Task: Use the formula "FILTER" in spreadsheet "Project protfolio".
Action: Mouse moved to (759, 114)
Screenshot: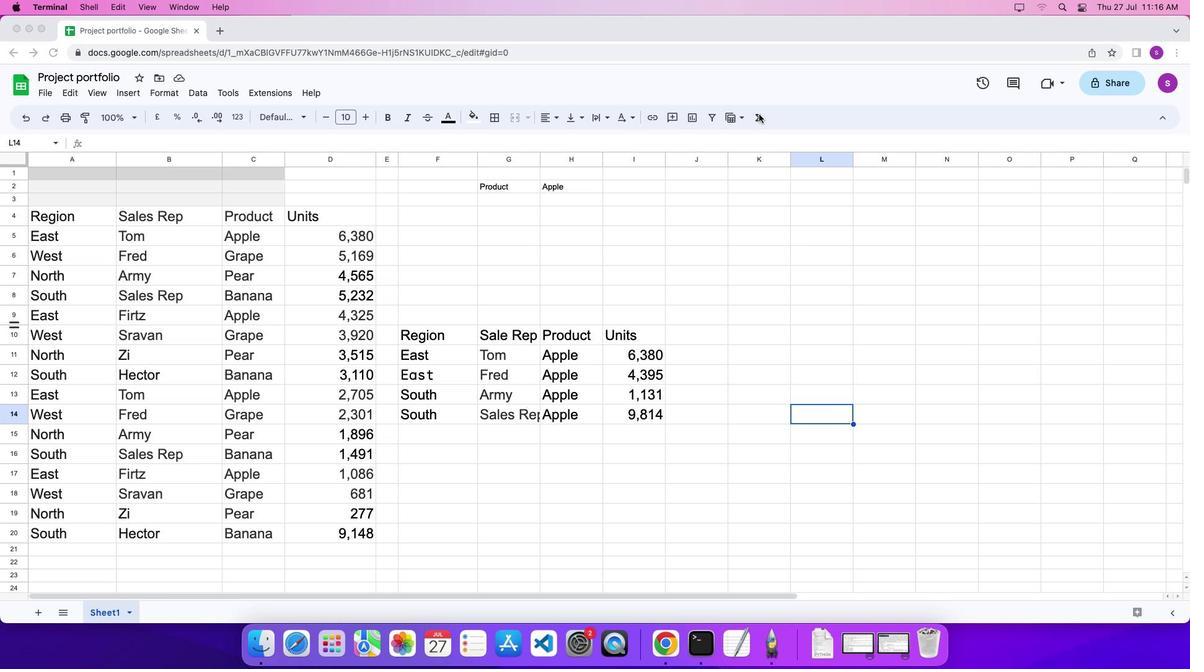 
Action: Mouse pressed left at (759, 114)
Screenshot: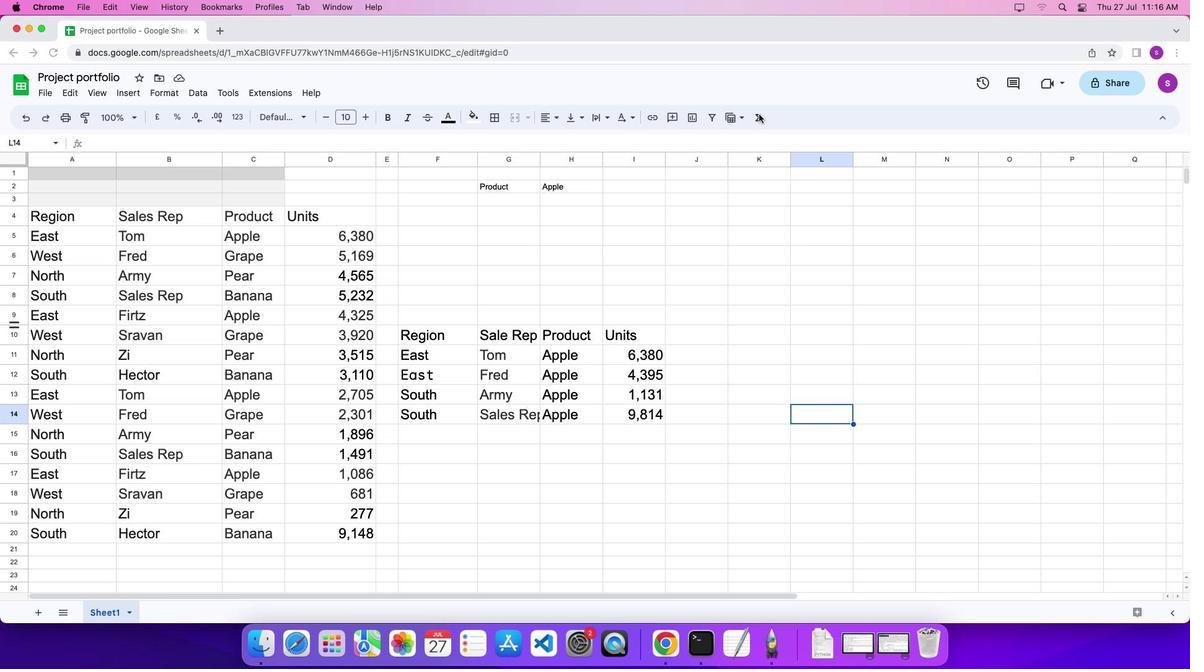 
Action: Mouse moved to (761, 115)
Screenshot: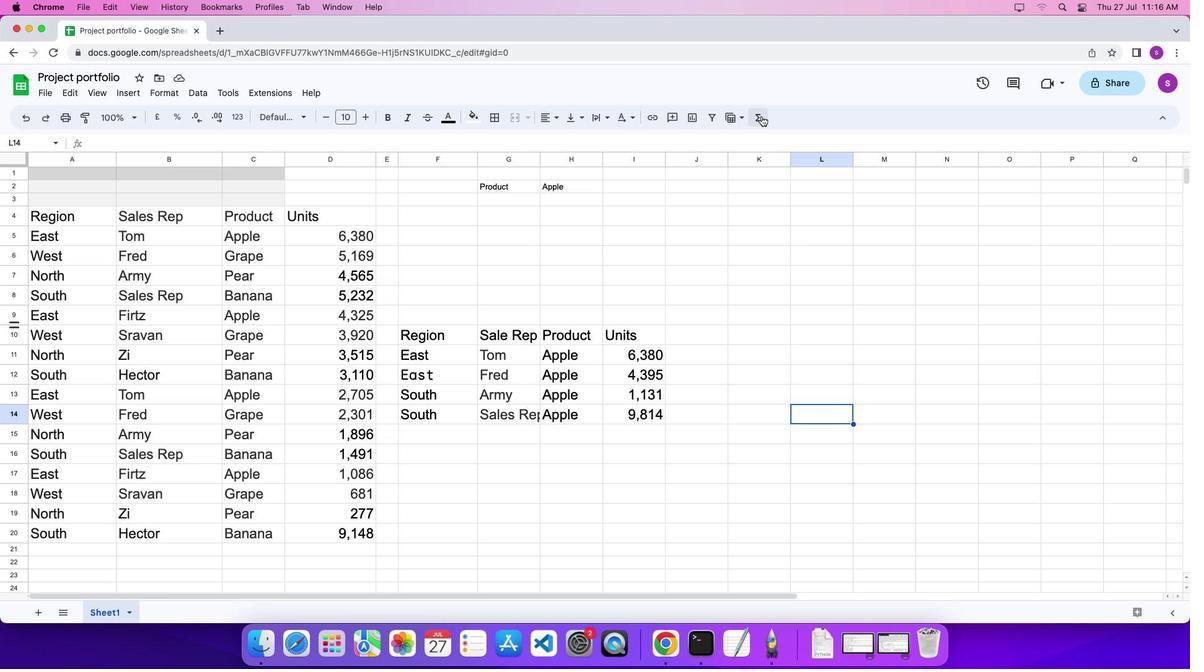 
Action: Mouse pressed left at (761, 115)
Screenshot: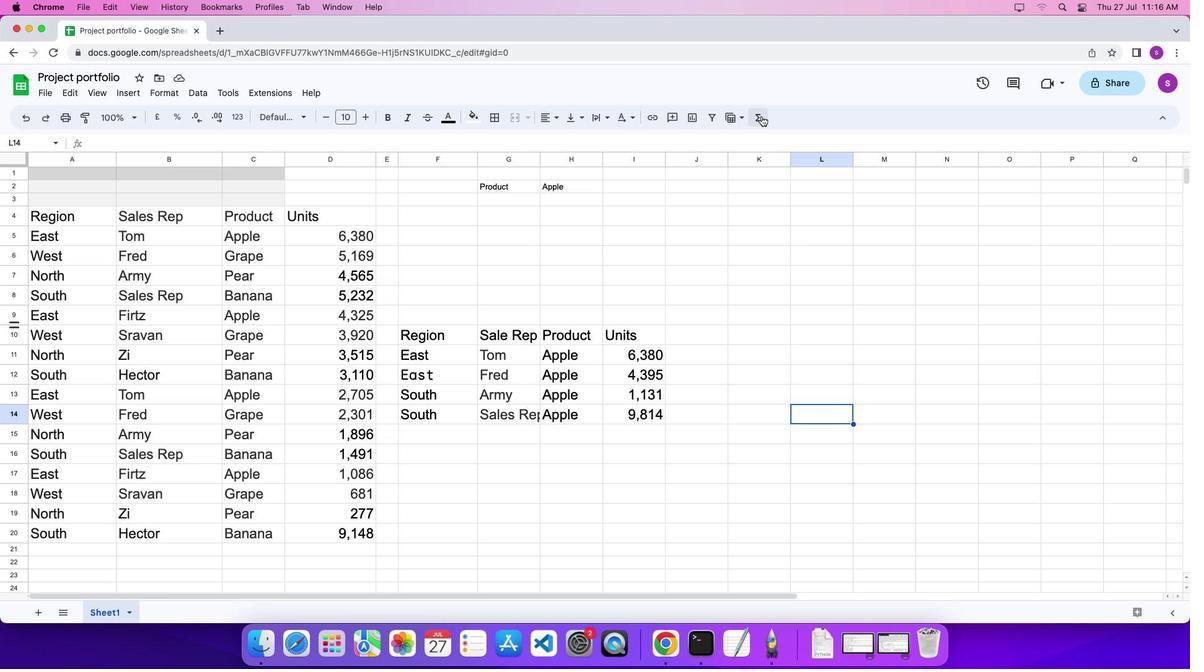 
Action: Mouse moved to (952, 603)
Screenshot: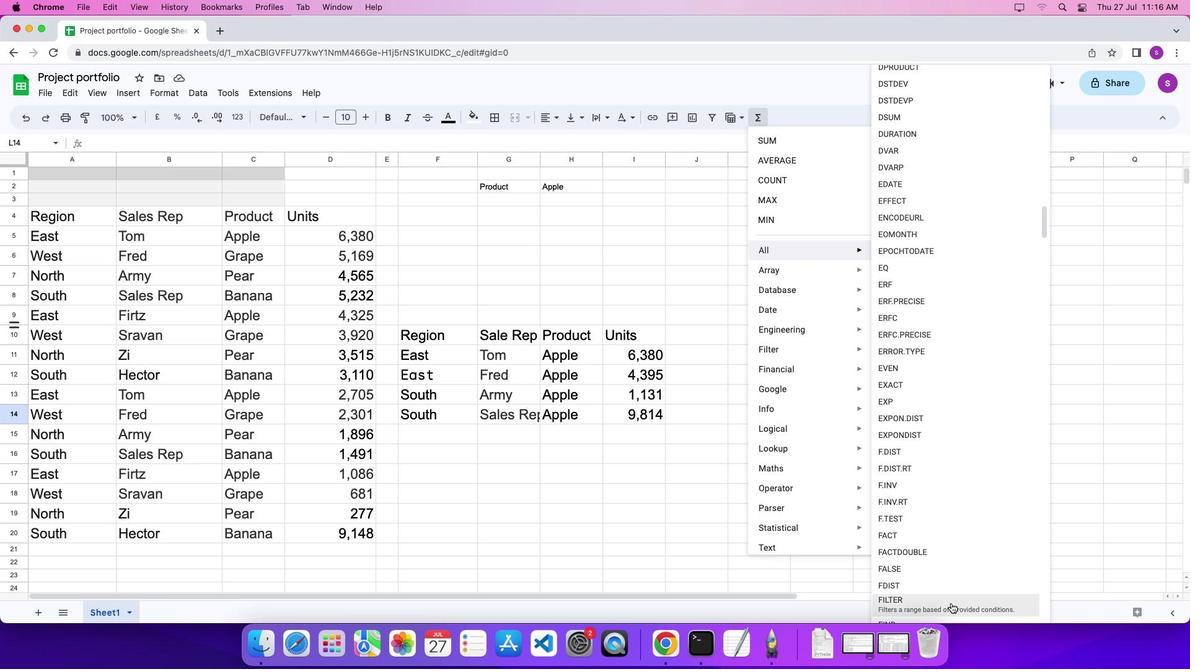 
Action: Mouse pressed left at (952, 603)
Screenshot: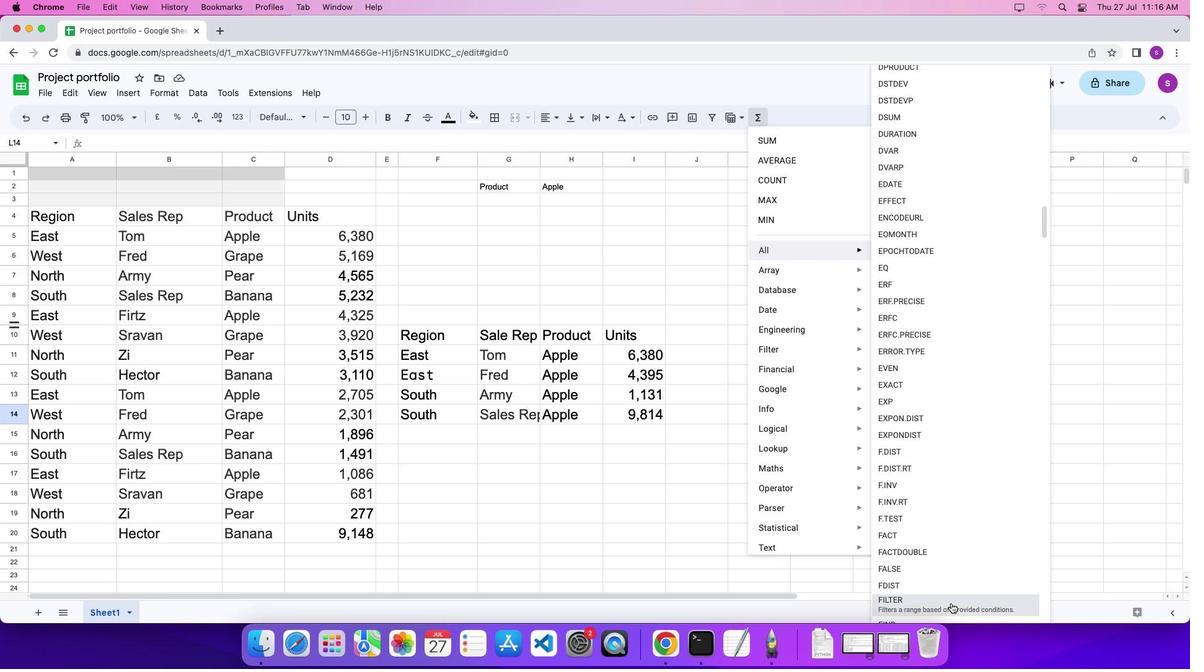 
Action: Mouse moved to (45, 234)
Screenshot: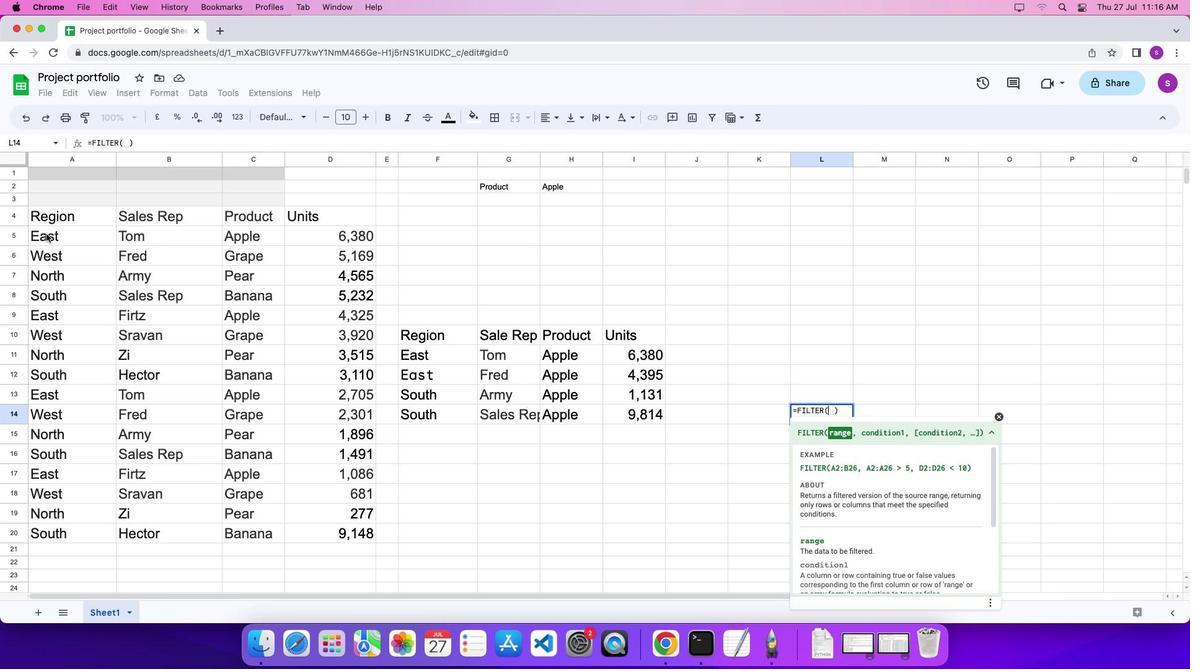 
Action: Mouse pressed left at (45, 234)
Screenshot: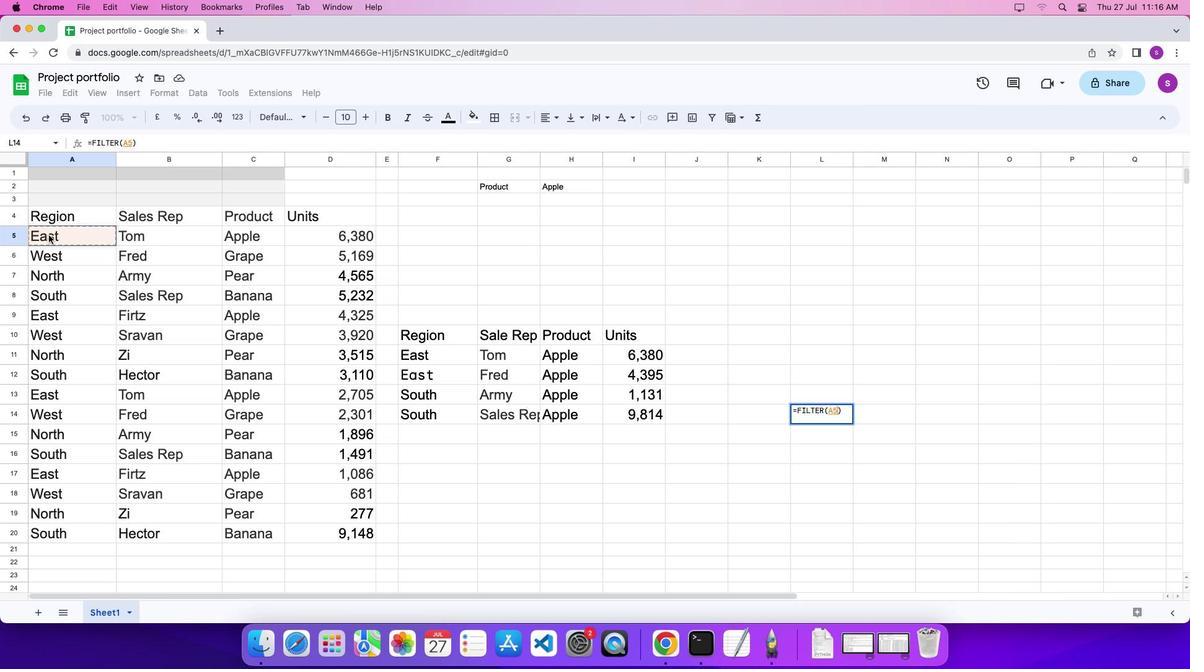 
Action: Mouse moved to (339, 527)
Screenshot: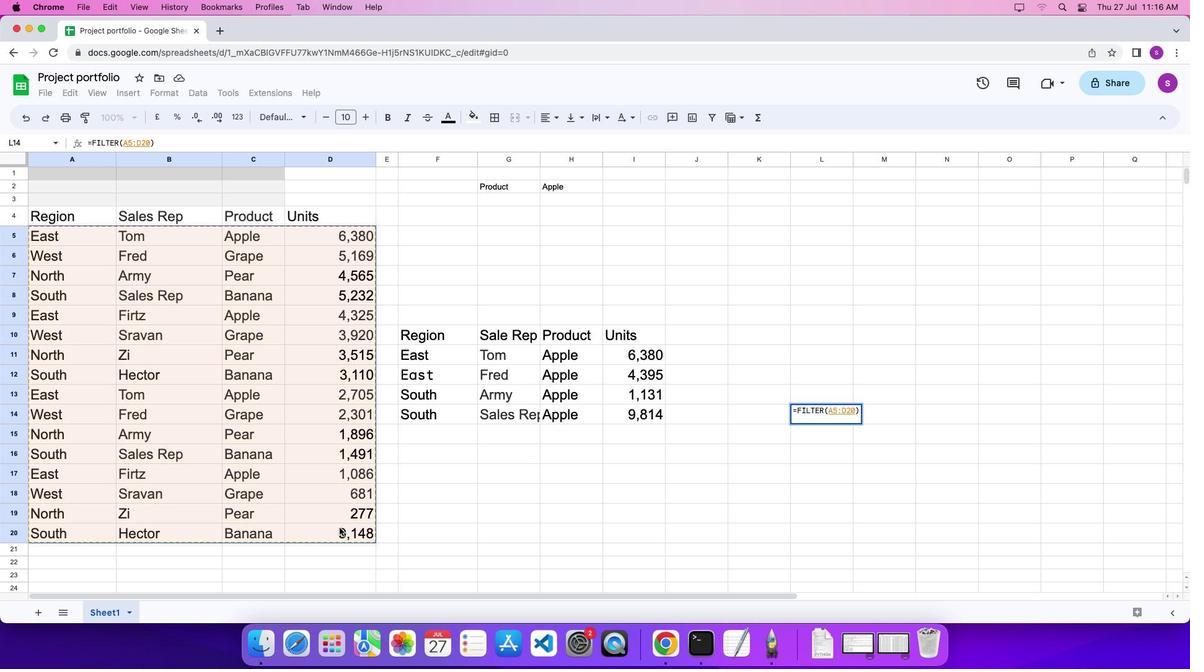
Action: Key pressed ','
Screenshot: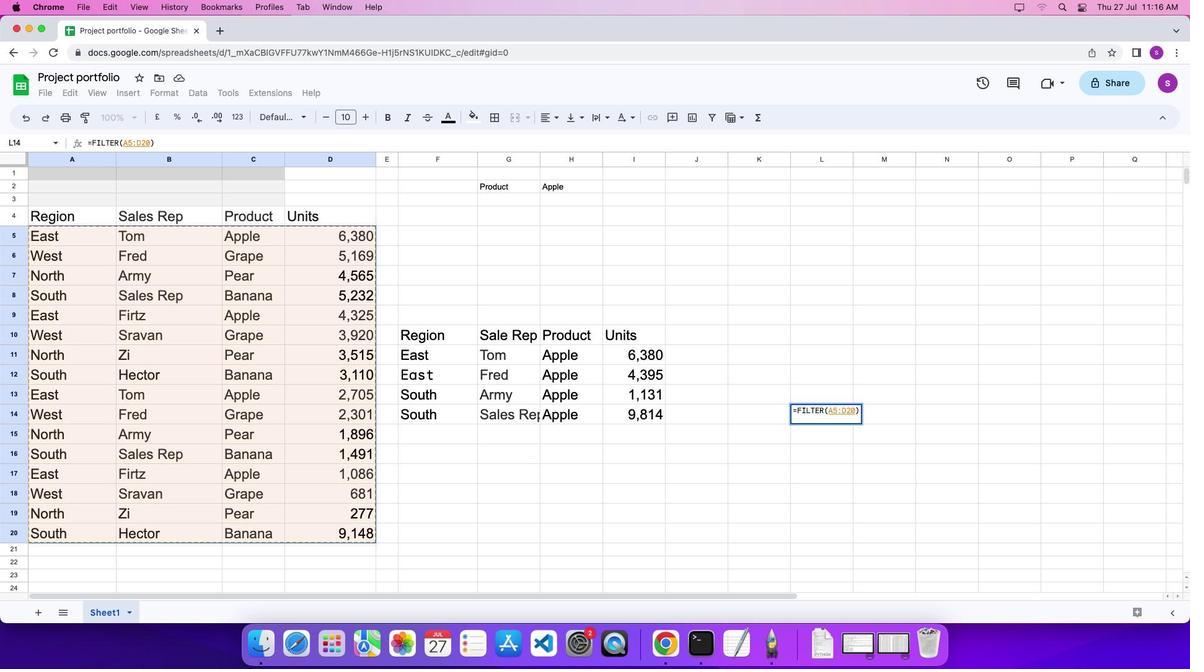 
Action: Mouse moved to (239, 231)
Screenshot: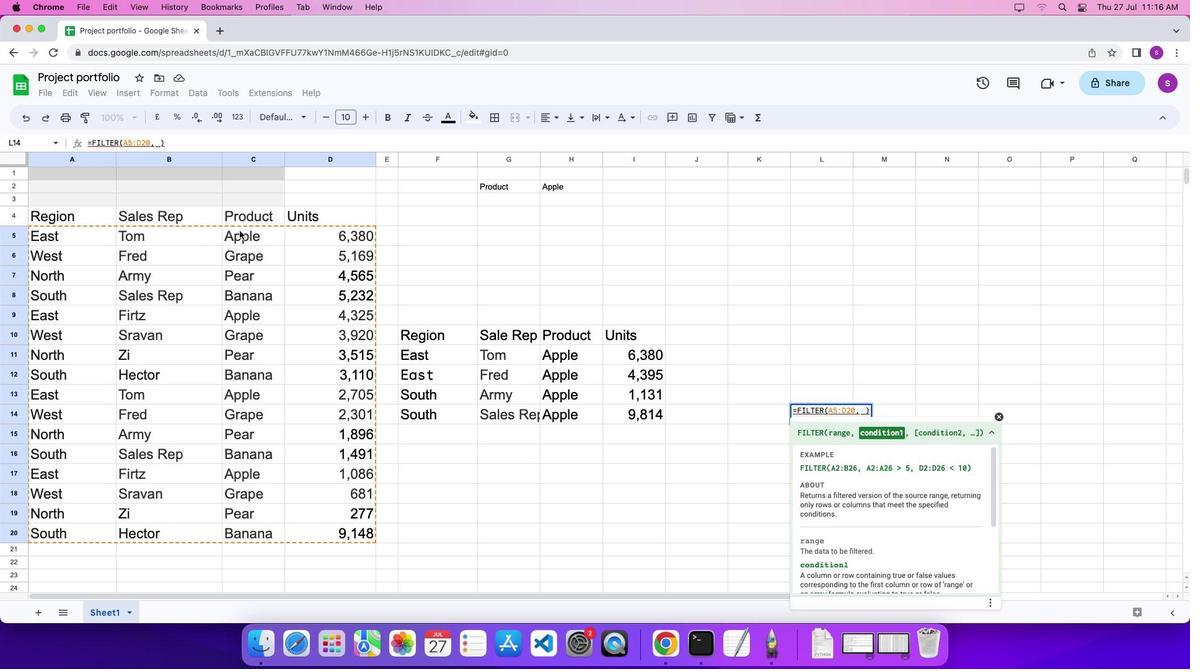 
Action: Mouse pressed left at (239, 231)
Screenshot: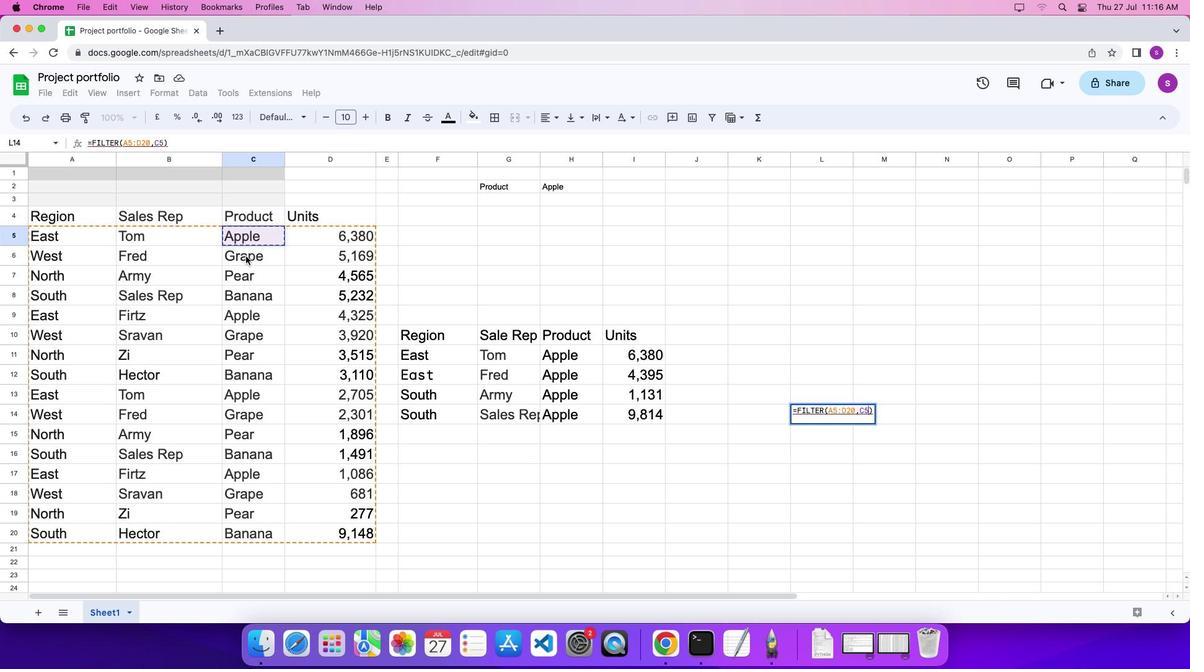 
Action: Mouse moved to (275, 488)
Screenshot: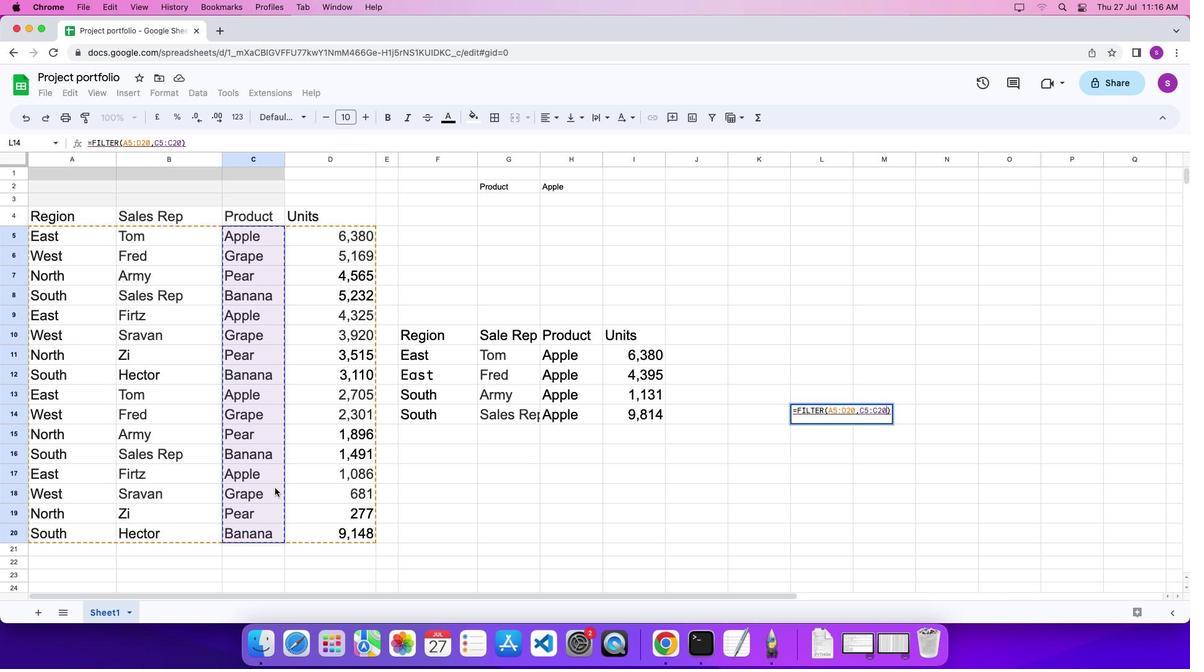 
Action: Key pressed '='Key.shift'H''2''\x03'
Screenshot: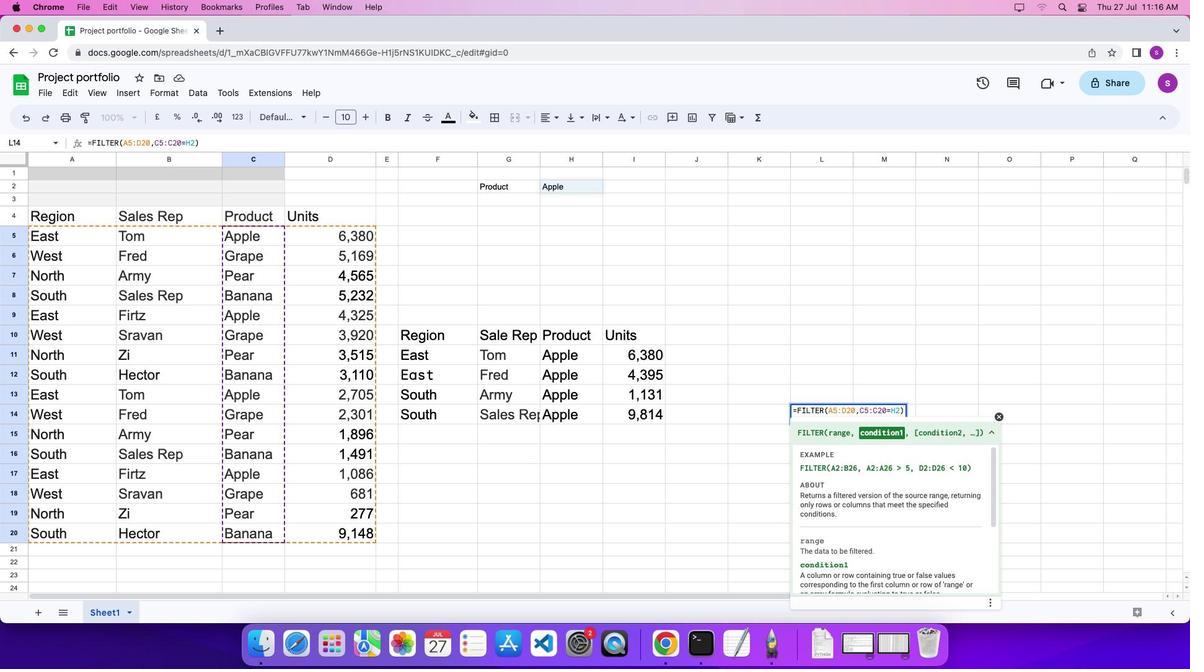
Action: Mouse moved to (275, 488)
Screenshot: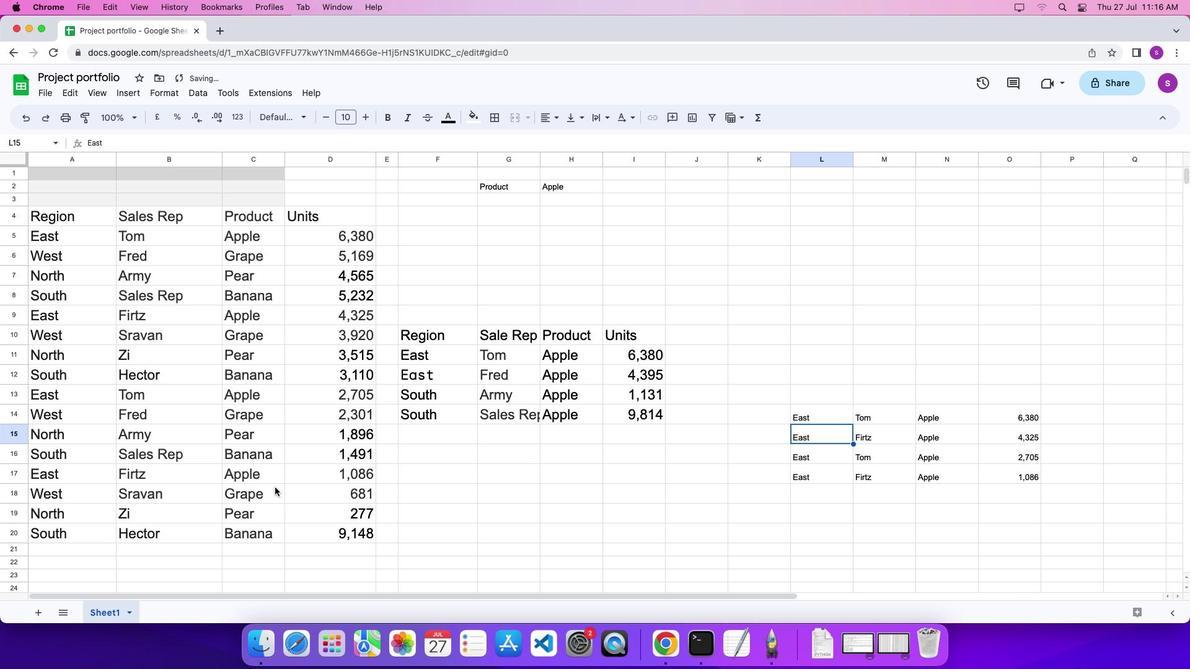 
